Task: Display the standings of the 2022 Victory Lane Racing NASCAR Cup Series for the race "Enjoy Illinois 300" on the track "Gateway".
Action: Mouse moved to (157, 321)
Screenshot: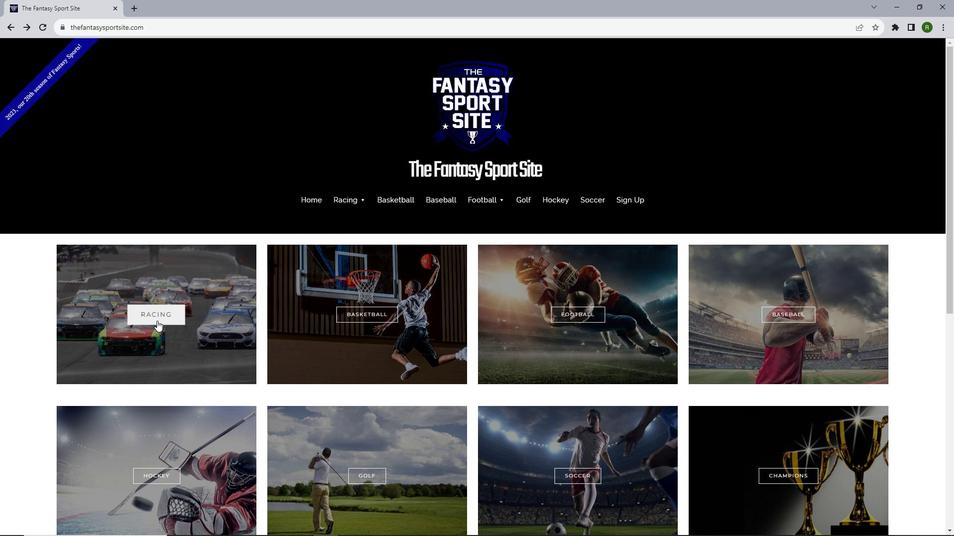 
Action: Mouse pressed left at (157, 321)
Screenshot: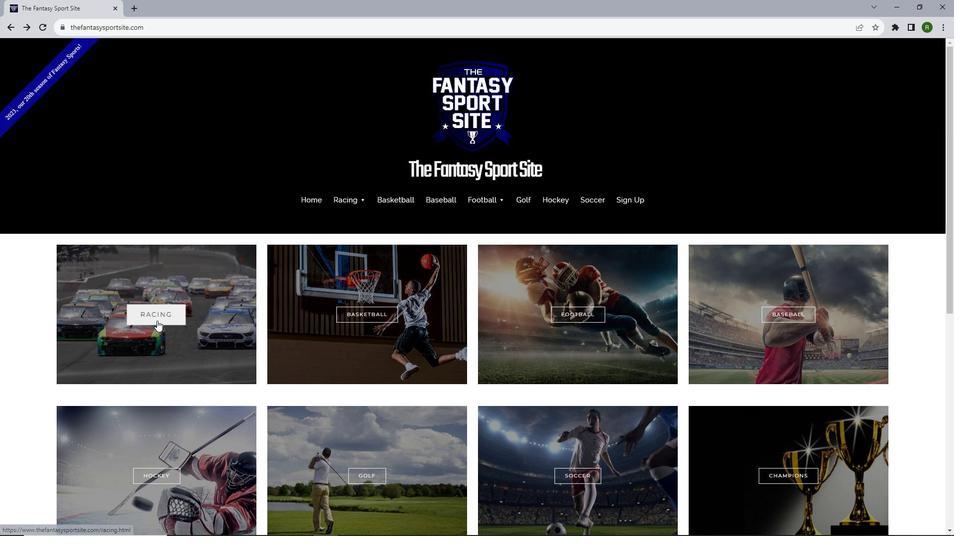 
Action: Mouse moved to (204, 437)
Screenshot: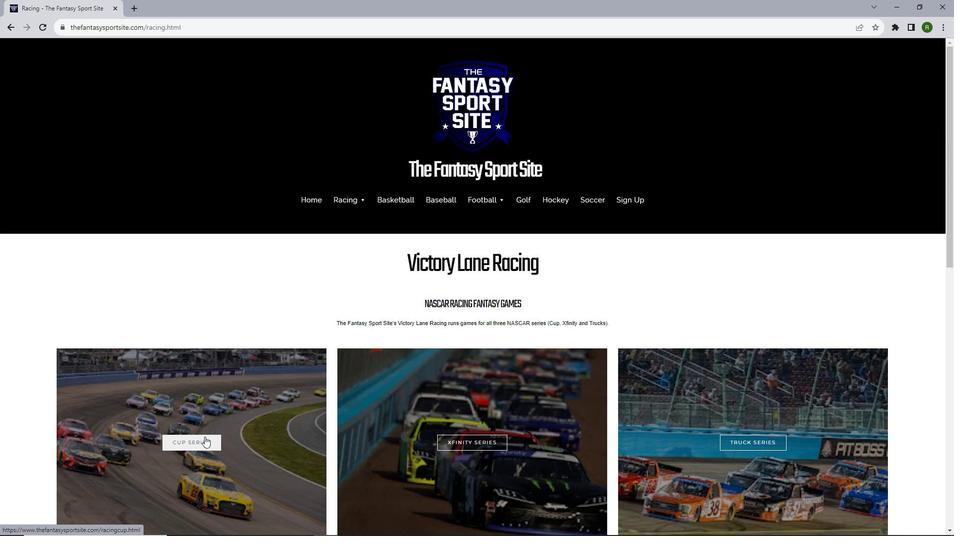 
Action: Mouse pressed left at (204, 437)
Screenshot: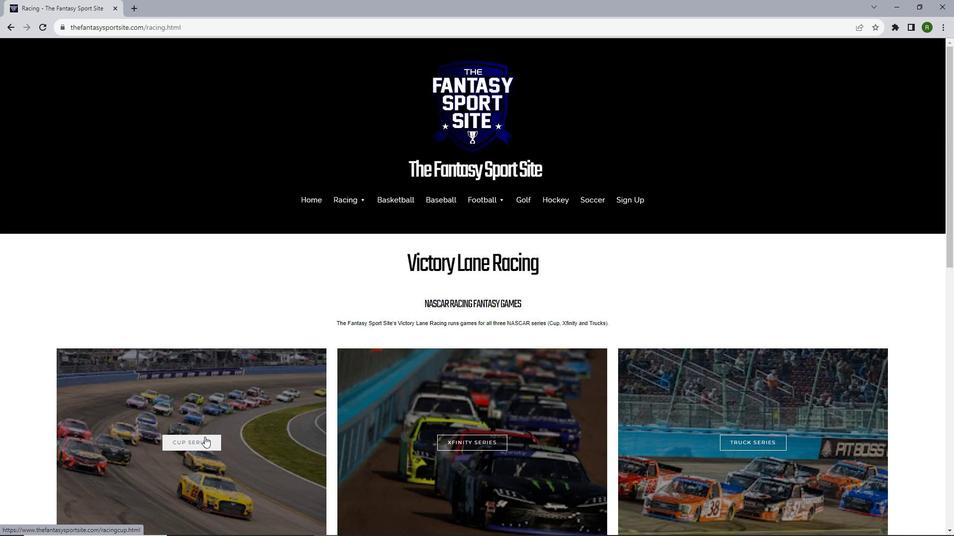 
Action: Mouse moved to (219, 283)
Screenshot: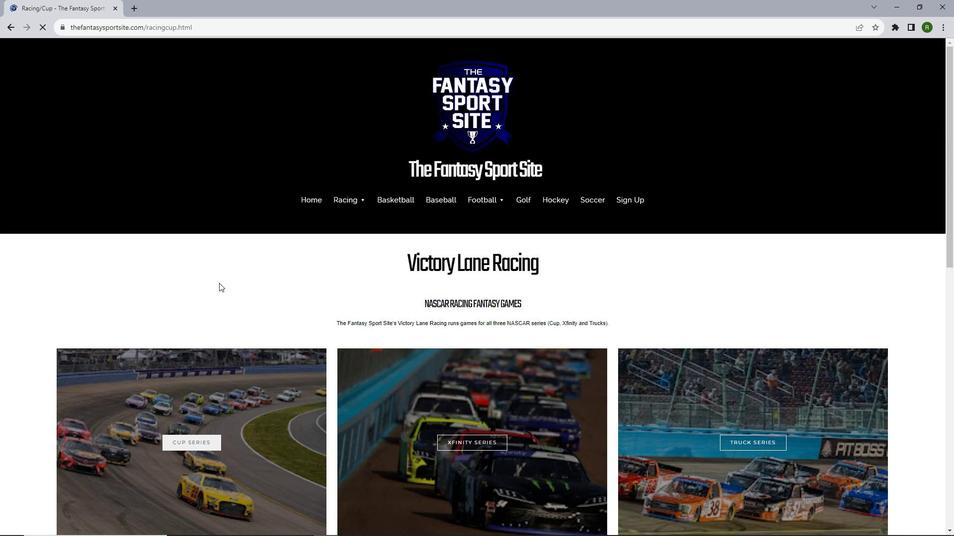 
Action: Mouse scrolled (219, 282) with delta (0, 0)
Screenshot: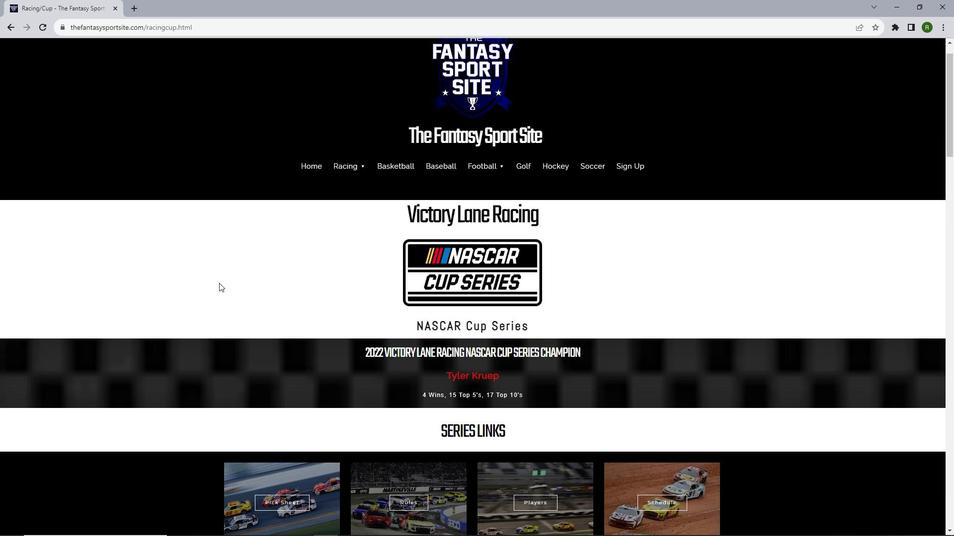 
Action: Mouse scrolled (219, 282) with delta (0, 0)
Screenshot: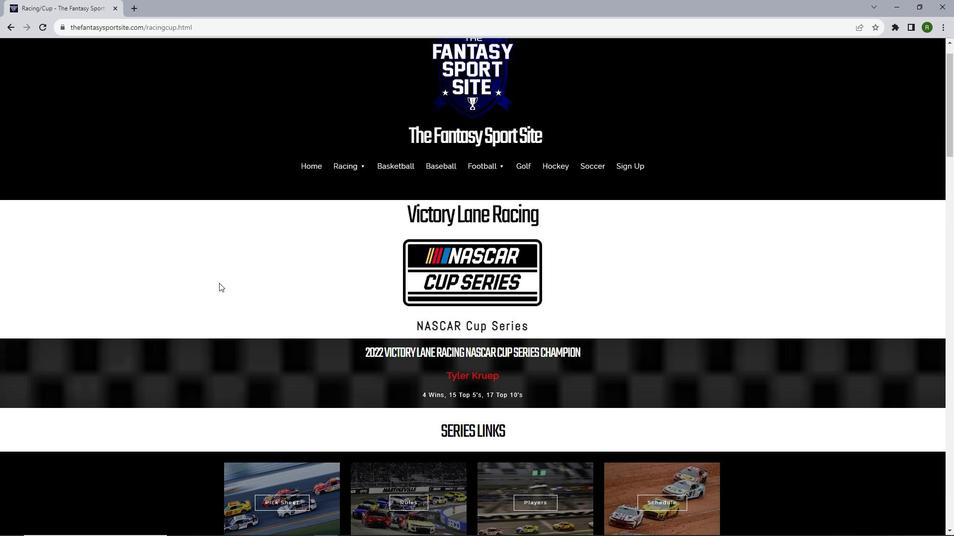 
Action: Mouse scrolled (219, 282) with delta (0, 0)
Screenshot: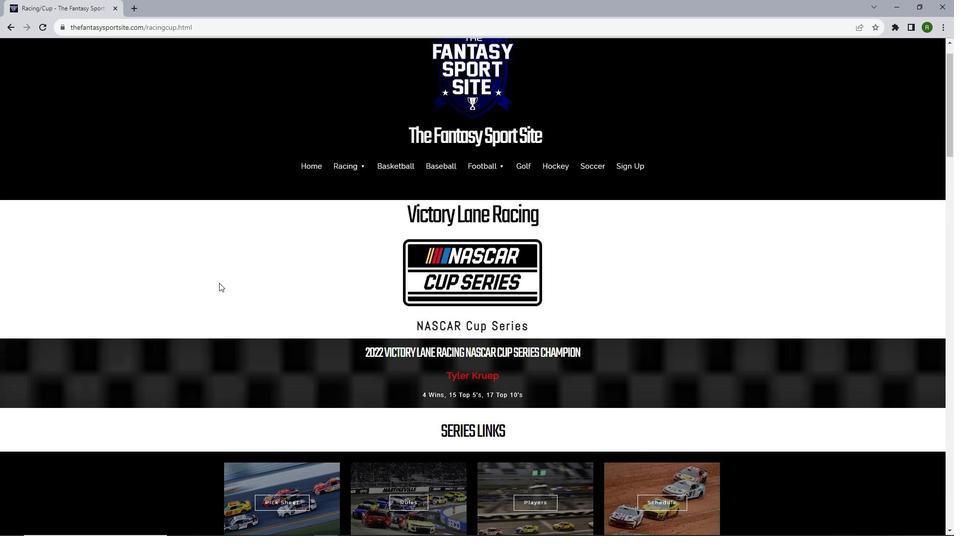 
Action: Mouse scrolled (219, 282) with delta (0, 0)
Screenshot: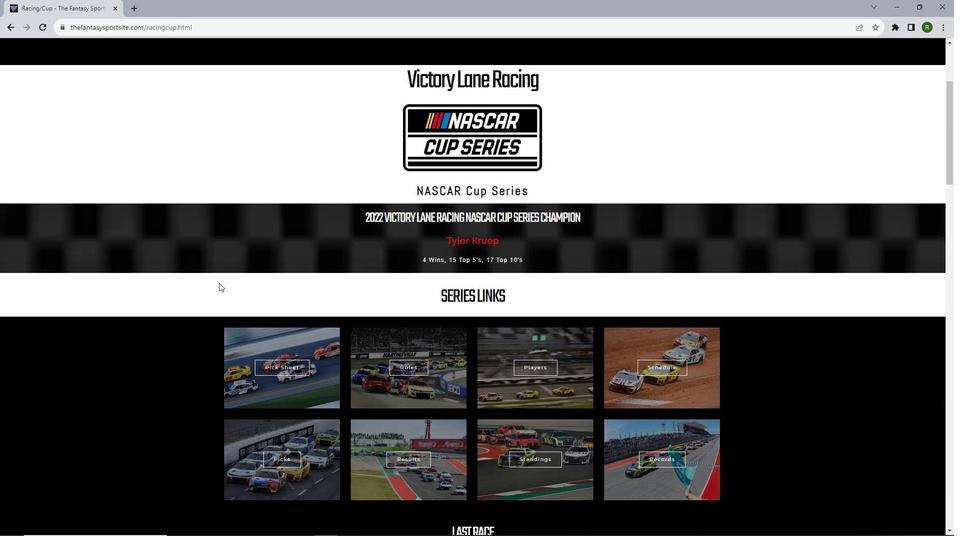 
Action: Mouse scrolled (219, 282) with delta (0, 0)
Screenshot: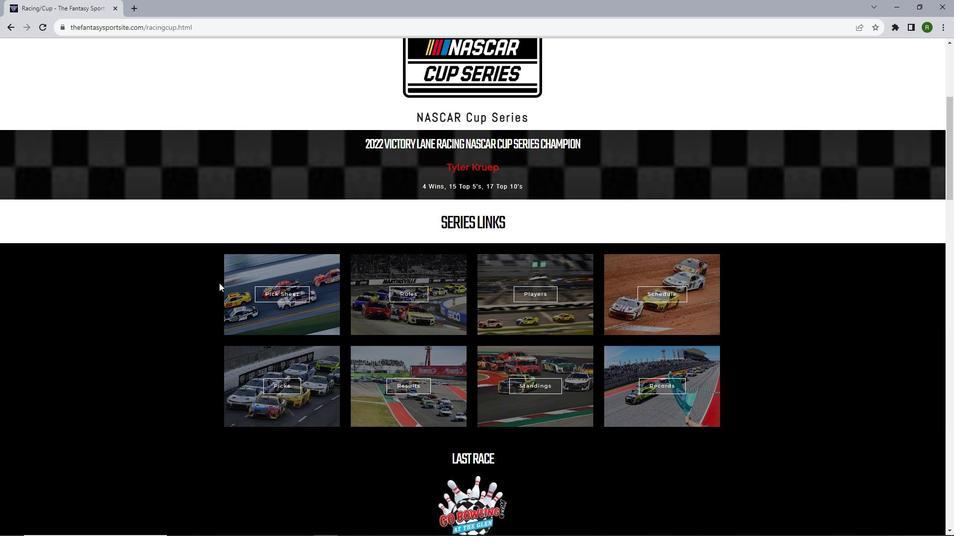 
Action: Mouse moved to (510, 379)
Screenshot: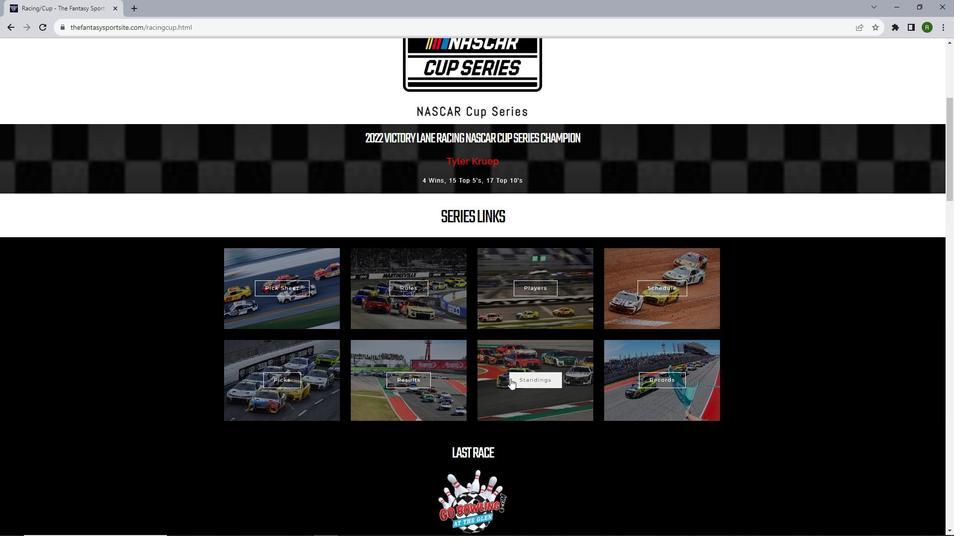 
Action: Mouse pressed left at (510, 379)
Screenshot: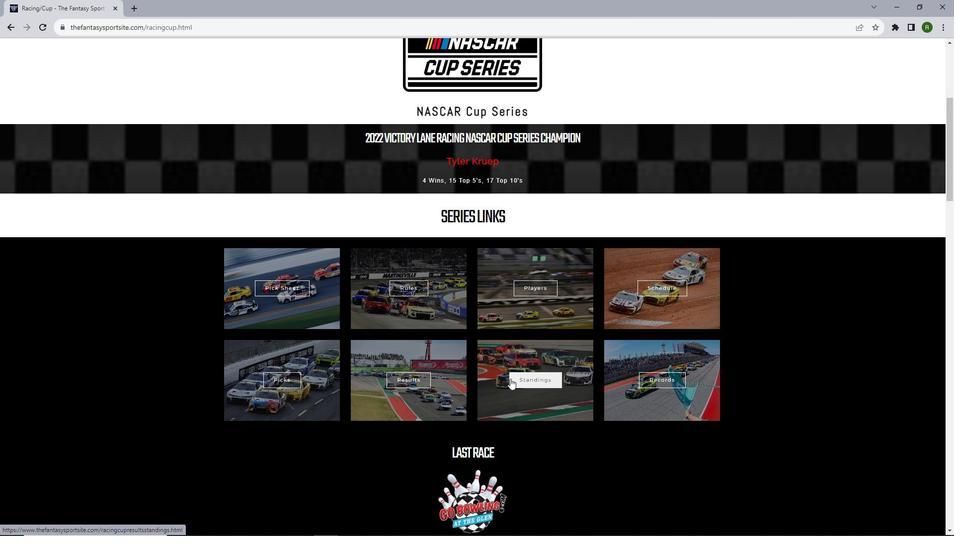 
Action: Mouse moved to (231, 250)
Screenshot: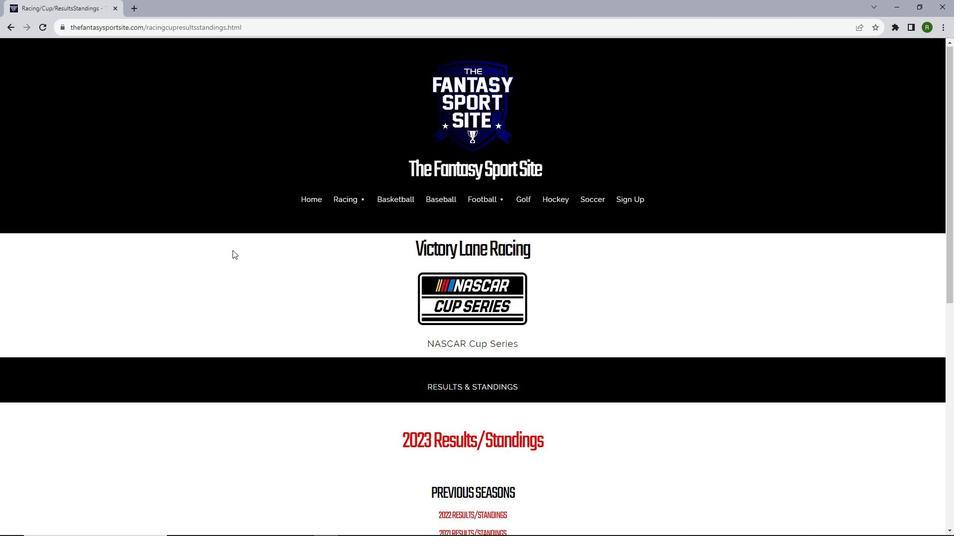 
Action: Mouse scrolled (231, 249) with delta (0, 0)
Screenshot: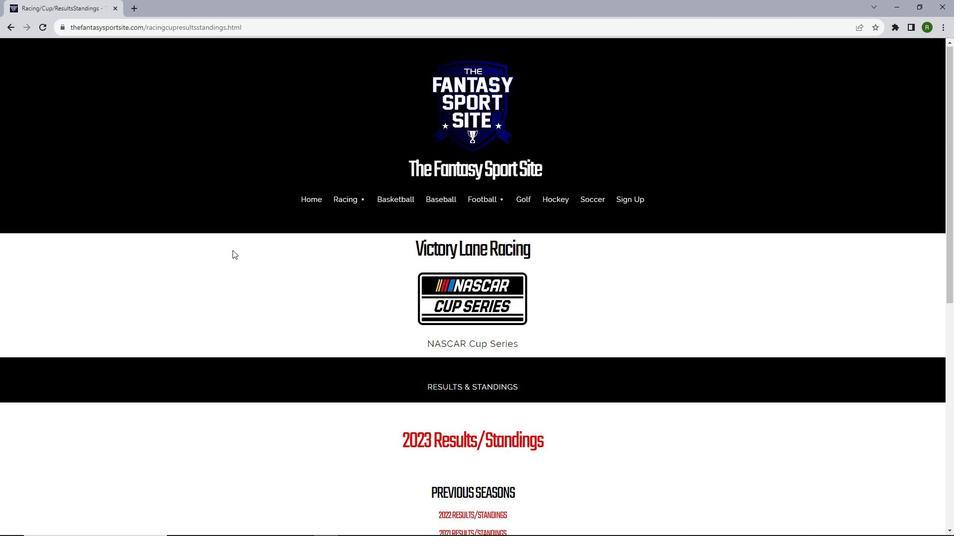 
Action: Mouse moved to (232, 250)
Screenshot: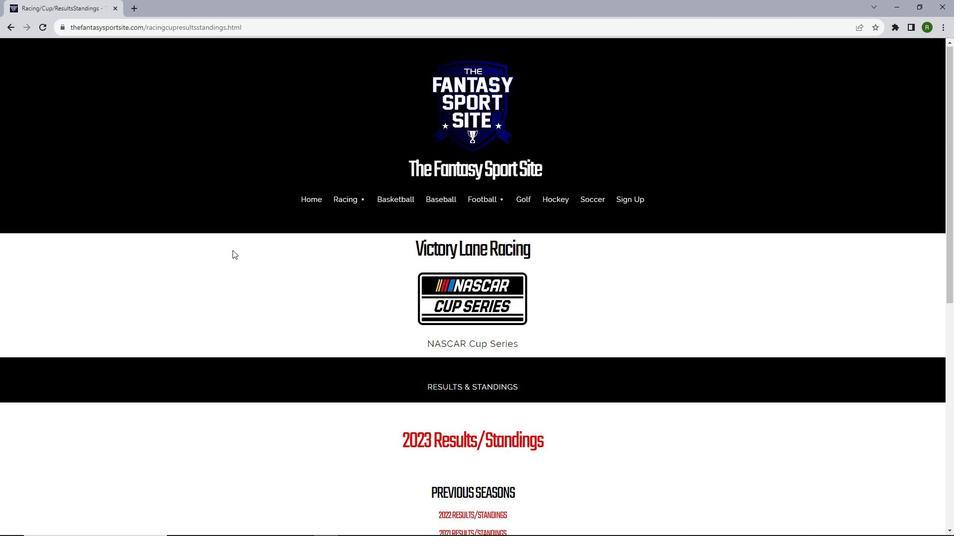 
Action: Mouse scrolled (232, 249) with delta (0, 0)
Screenshot: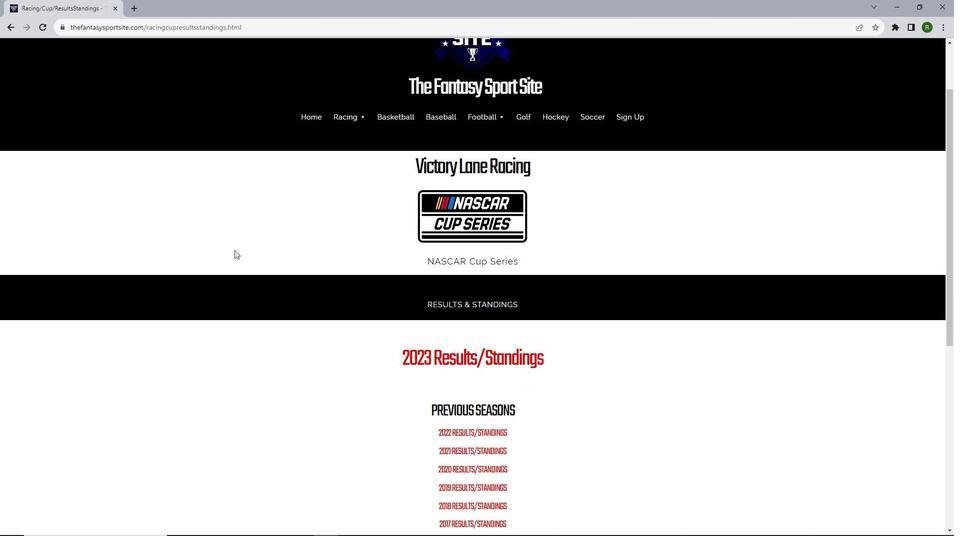 
Action: Mouse moved to (241, 247)
Screenshot: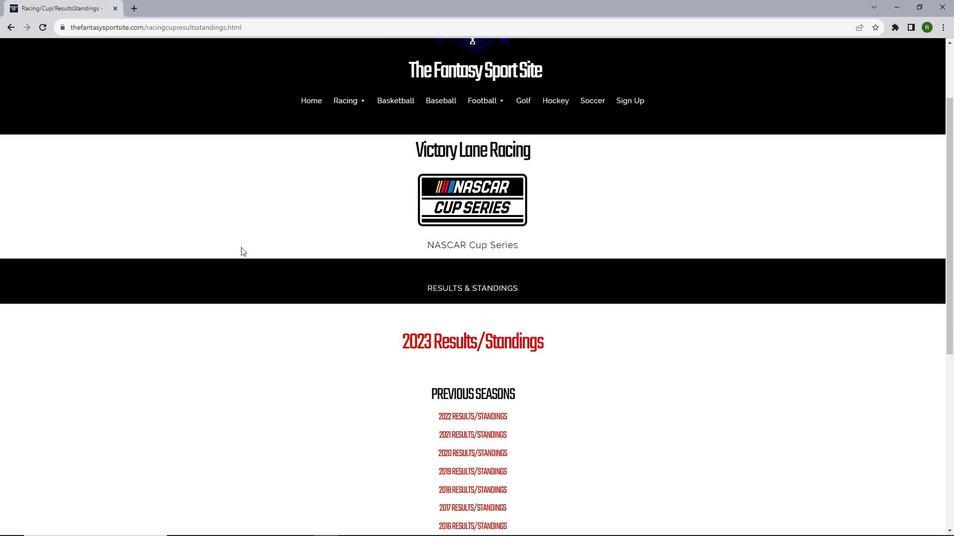 
Action: Mouse scrolled (241, 247) with delta (0, 0)
Screenshot: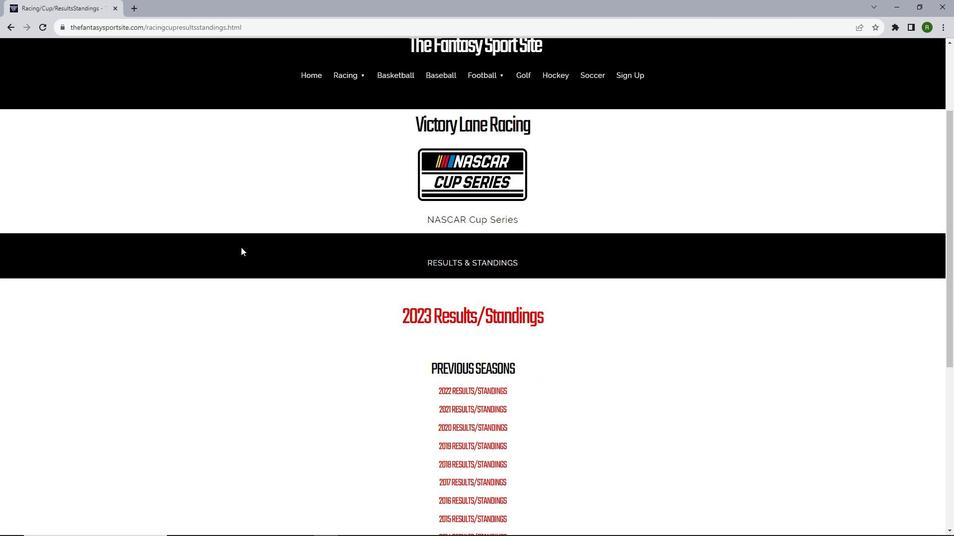 
Action: Mouse moved to (470, 362)
Screenshot: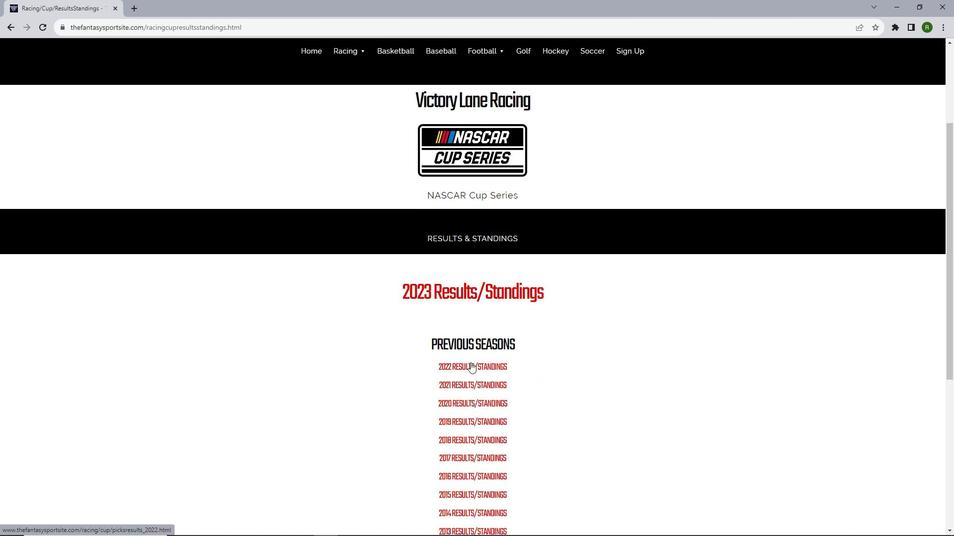 
Action: Mouse pressed left at (470, 362)
Screenshot: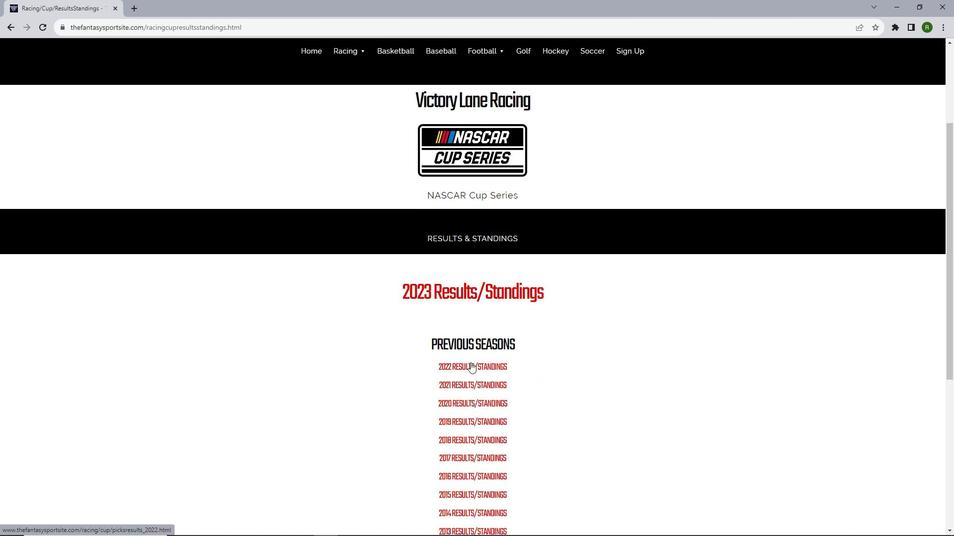 
Action: Mouse moved to (591, 260)
Screenshot: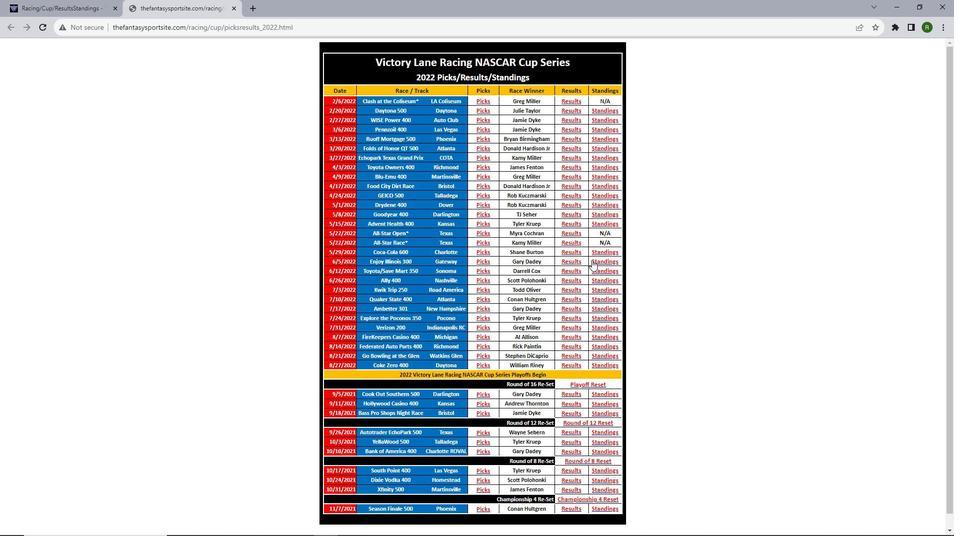 
Action: Mouse pressed left at (591, 260)
Screenshot: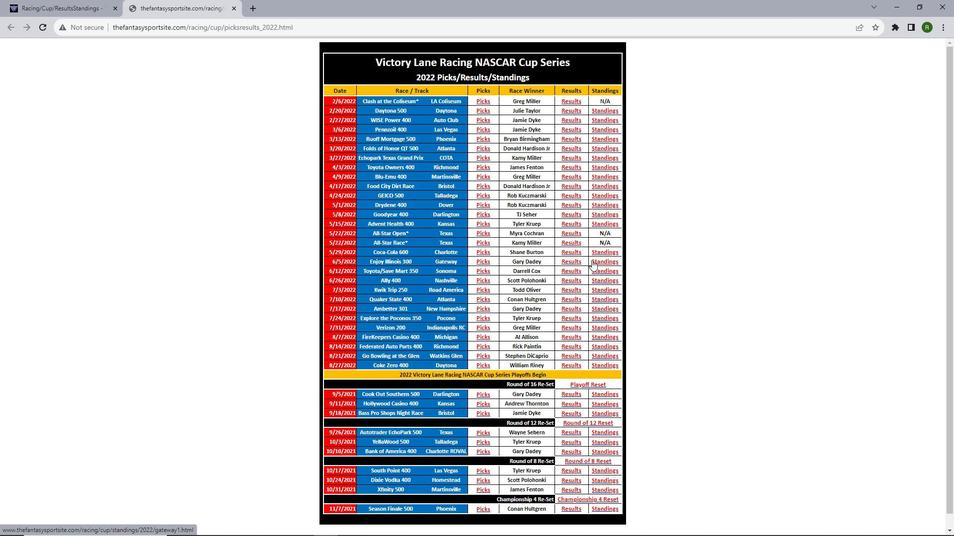 
Action: Mouse scrolled (591, 259) with delta (0, 0)
Screenshot: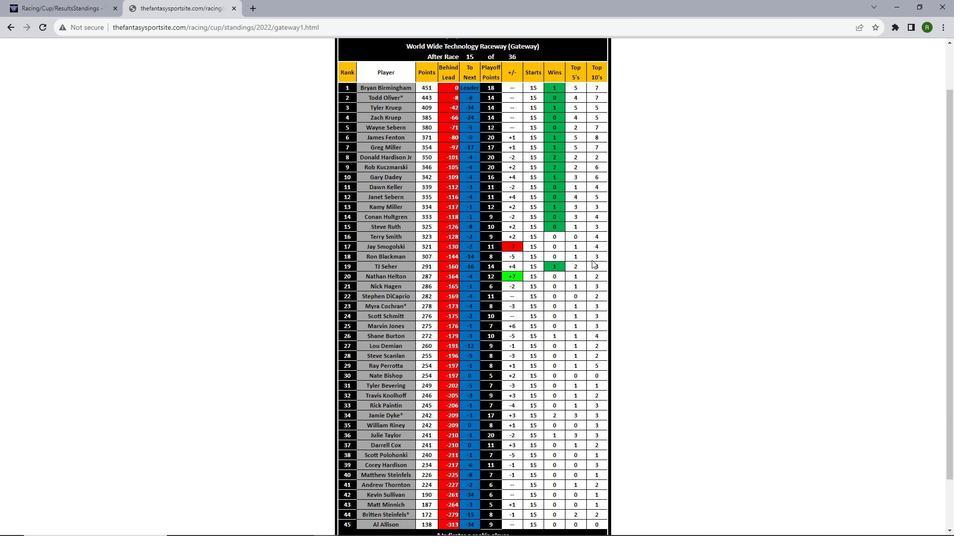 
Action: Mouse scrolled (591, 259) with delta (0, 0)
Screenshot: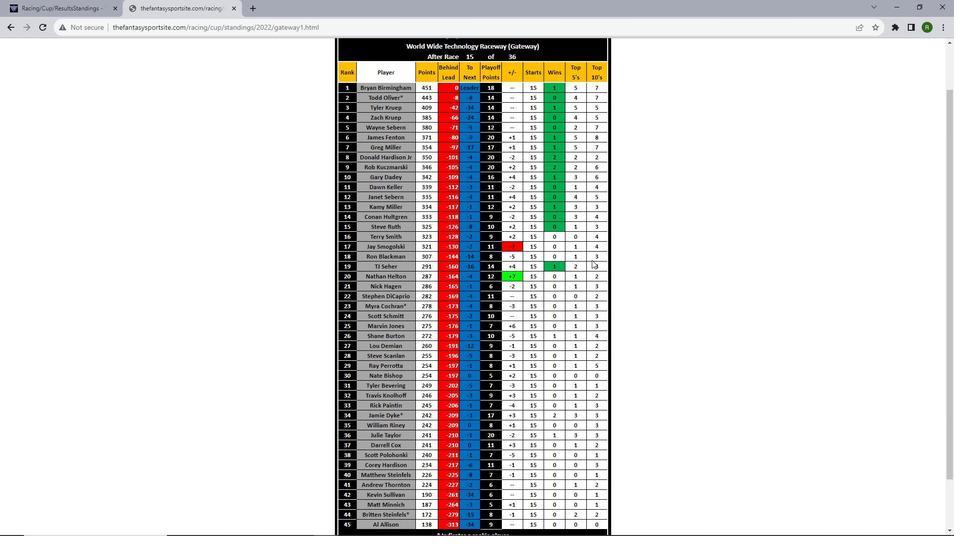 
Action: Mouse scrolled (591, 259) with delta (0, 0)
Screenshot: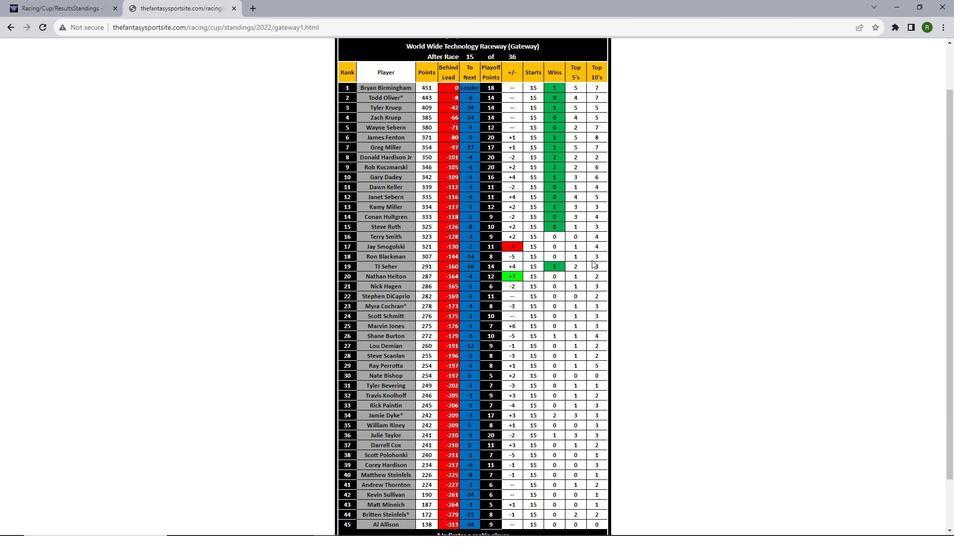 
Action: Mouse scrolled (591, 259) with delta (0, 0)
Screenshot: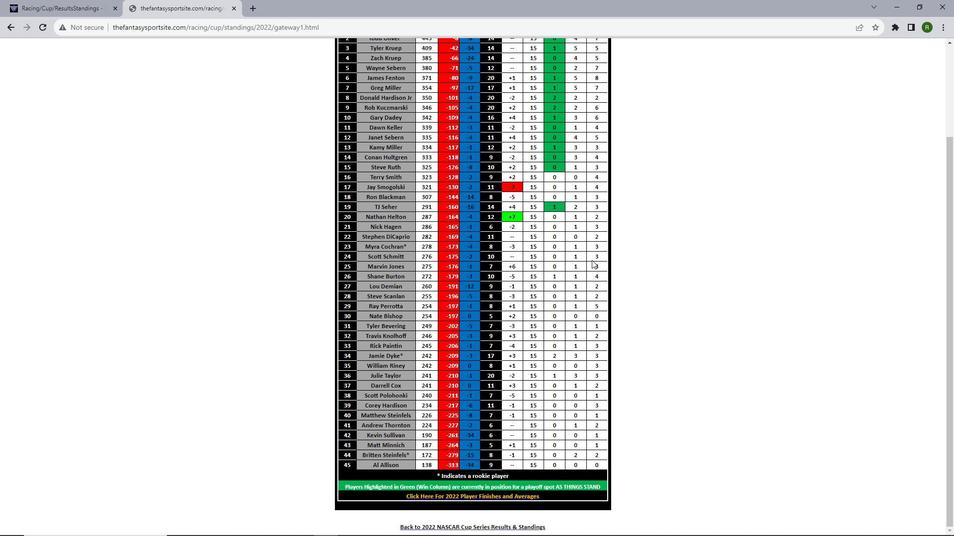
Action: Mouse scrolled (591, 259) with delta (0, 0)
Screenshot: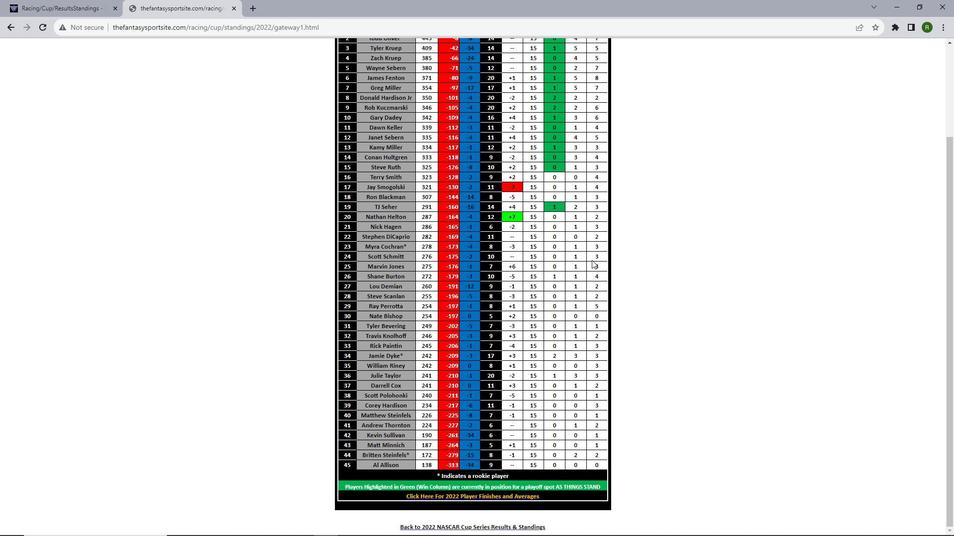 
Action: Mouse scrolled (591, 259) with delta (0, 0)
Screenshot: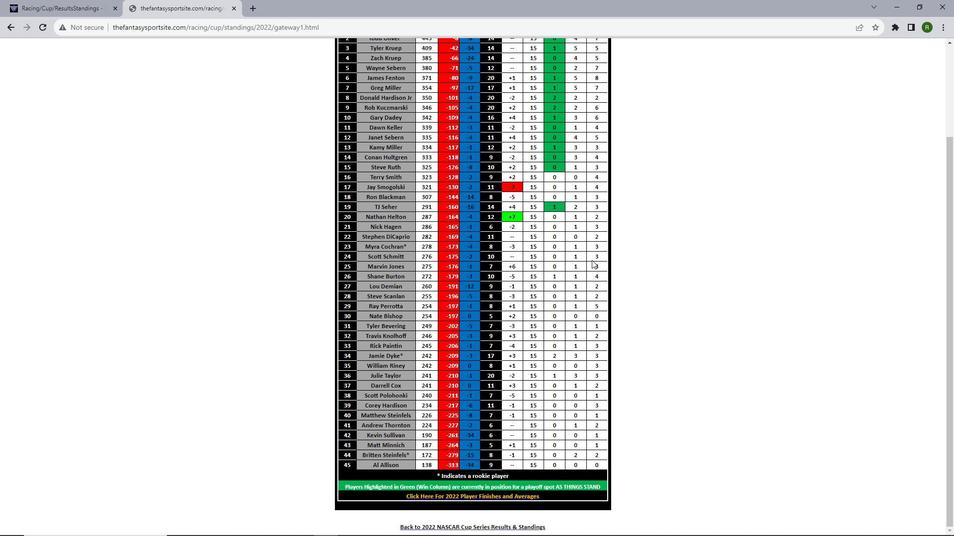 
Action: Mouse scrolled (591, 259) with delta (0, 0)
Screenshot: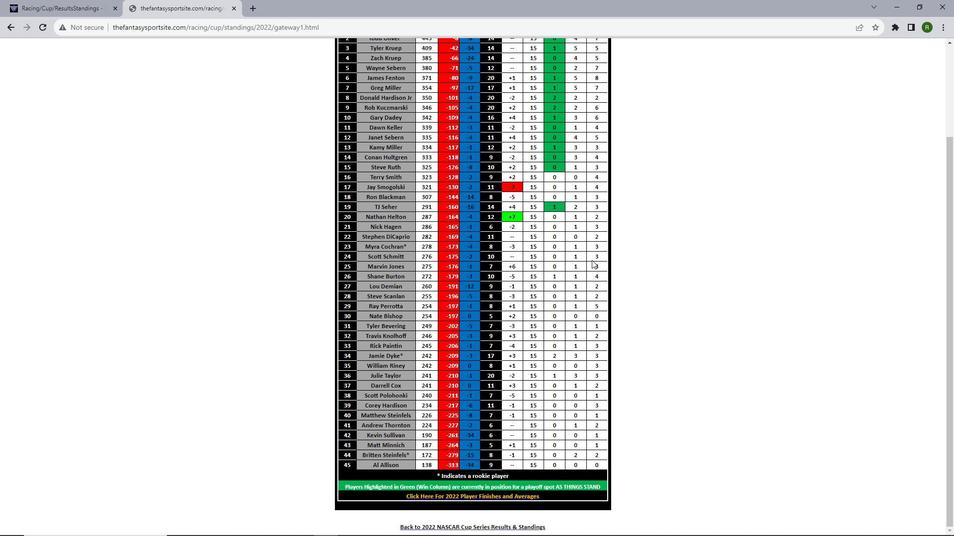 
Action: Mouse scrolled (591, 259) with delta (0, 0)
Screenshot: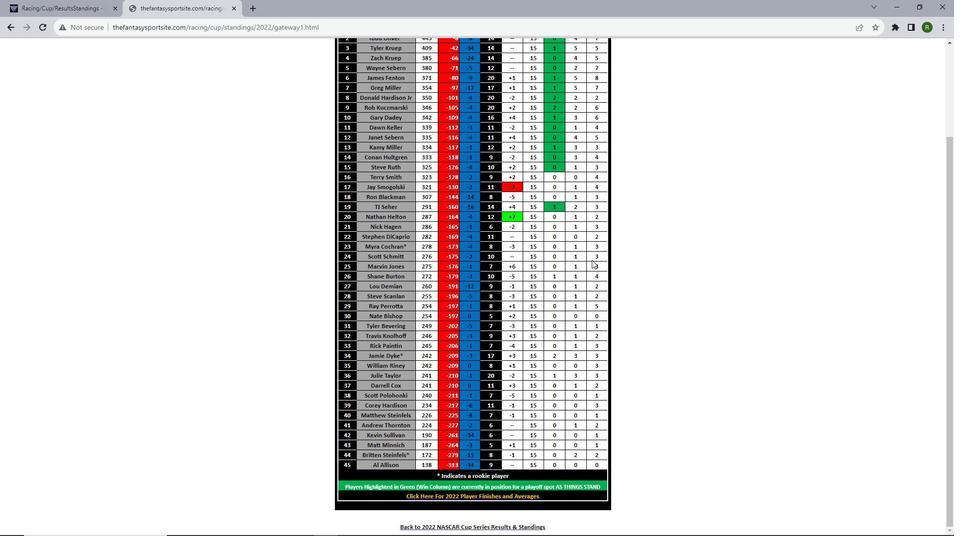 
Action: Mouse scrolled (591, 259) with delta (0, 0)
Screenshot: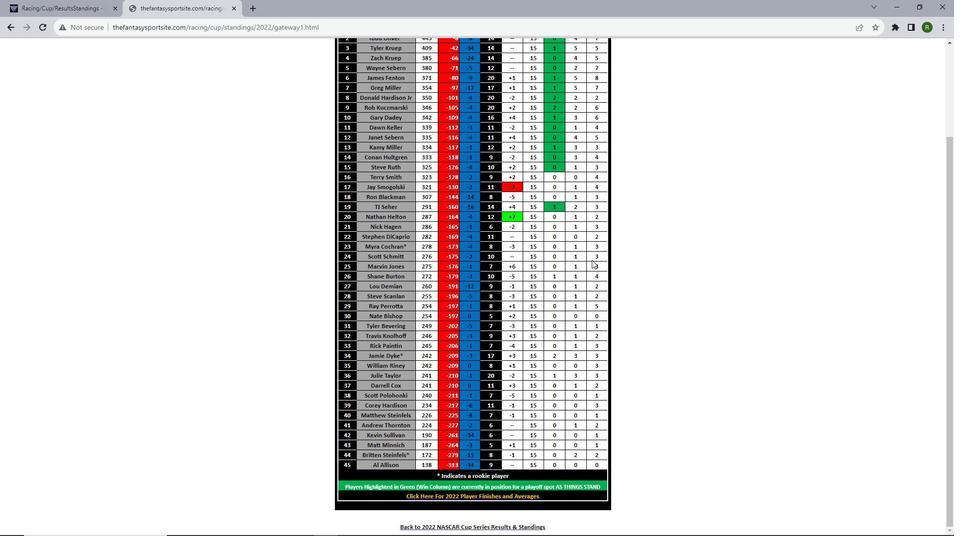 
Action: Mouse scrolled (591, 259) with delta (0, 0)
Screenshot: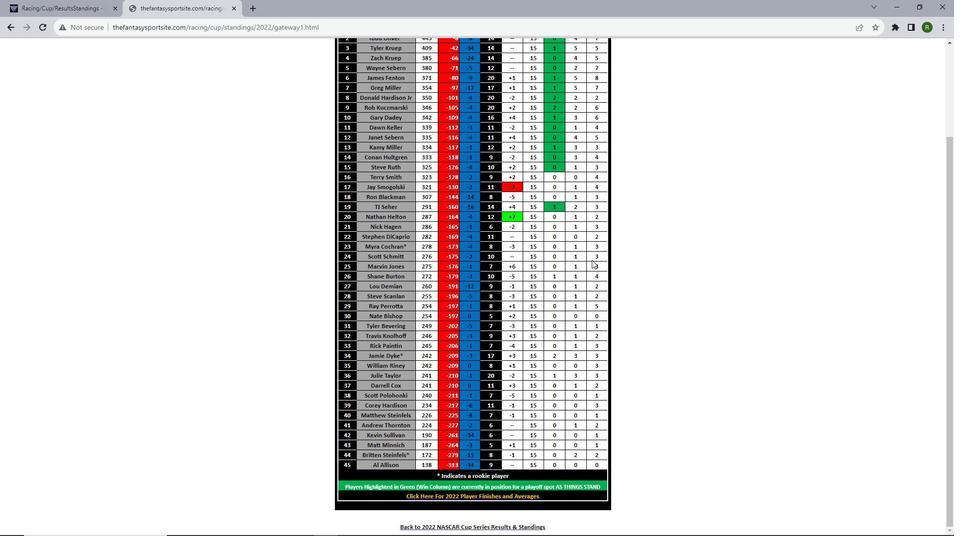 
Action: Mouse scrolled (591, 259) with delta (0, 0)
Screenshot: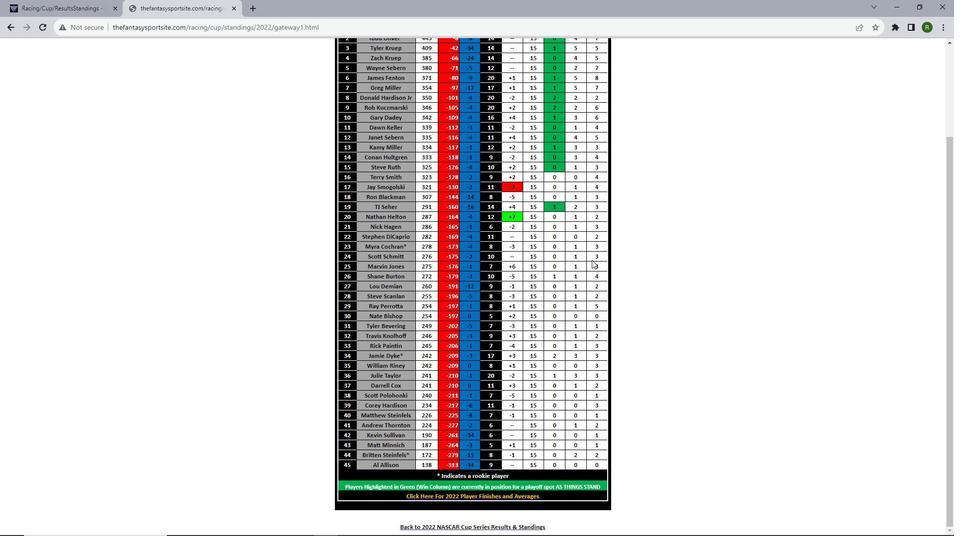 
Action: Mouse scrolled (591, 259) with delta (0, 0)
Screenshot: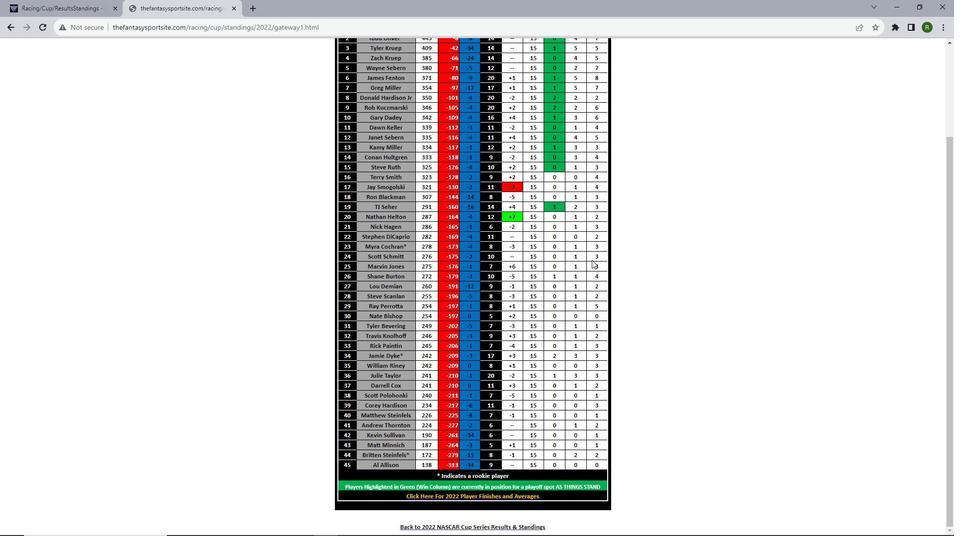 
Action: Mouse scrolled (591, 259) with delta (0, 0)
Screenshot: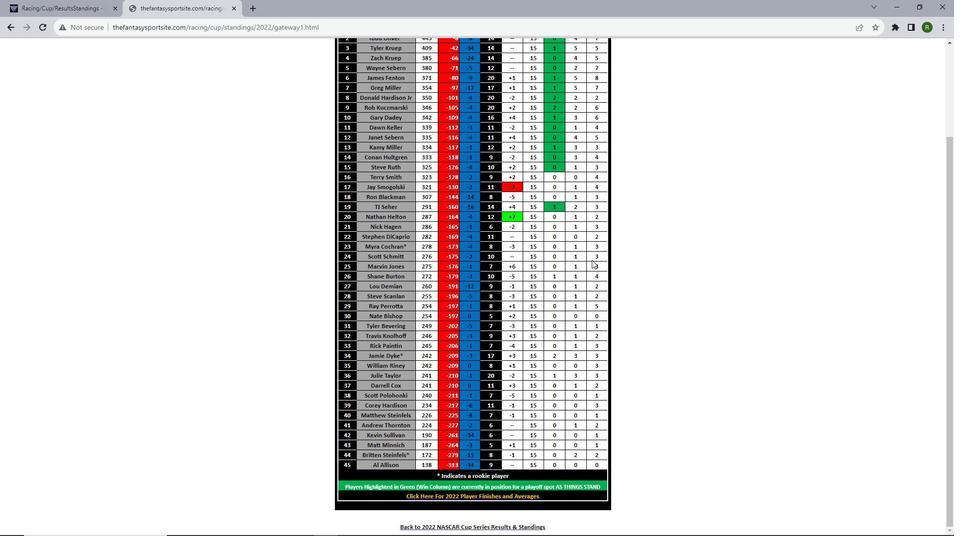 
